 Task: Create a due date automation trigger when advanced on, 2 working days before a card is due add dates without a due date at 11:00 AM.
Action: Mouse moved to (829, 251)
Screenshot: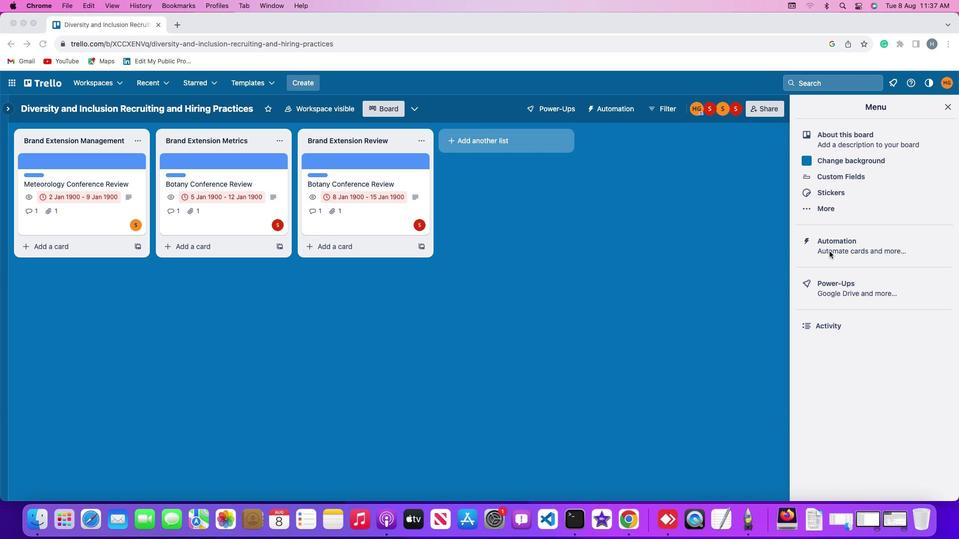 
Action: Mouse pressed left at (829, 251)
Screenshot: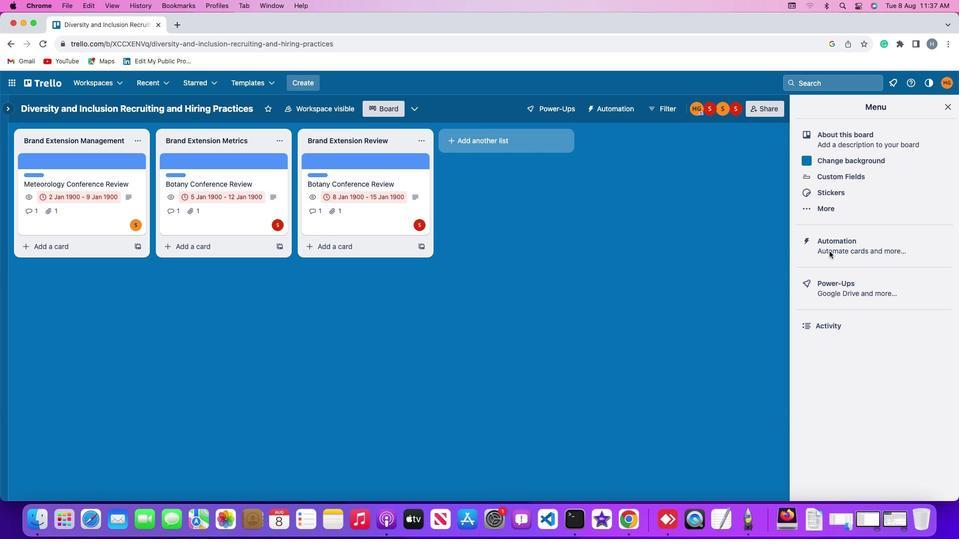 
Action: Mouse moved to (829, 251)
Screenshot: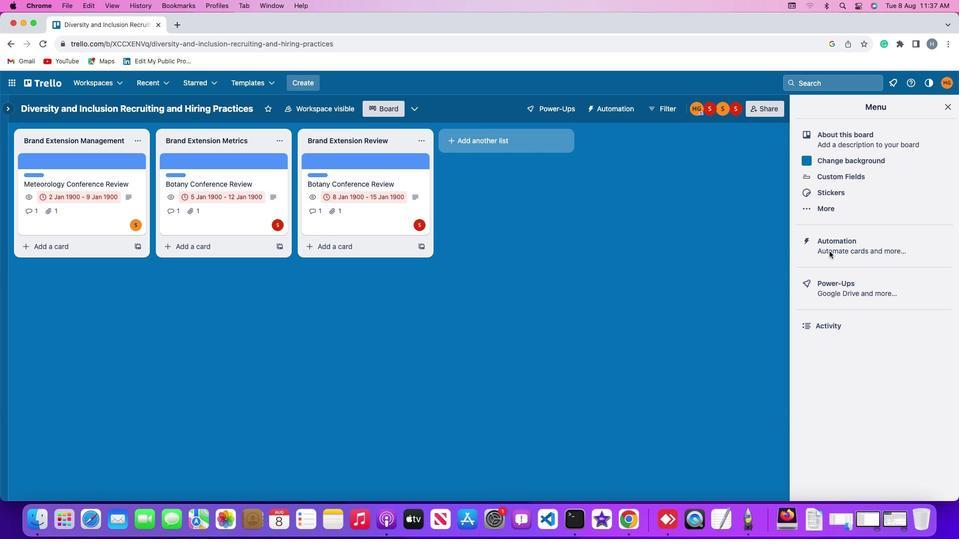 
Action: Mouse pressed left at (829, 251)
Screenshot: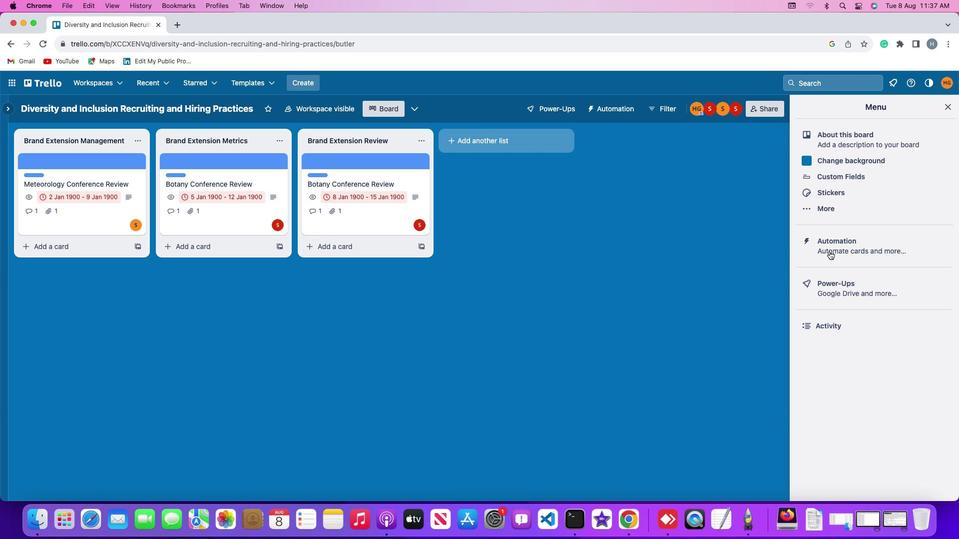 
Action: Mouse moved to (52, 240)
Screenshot: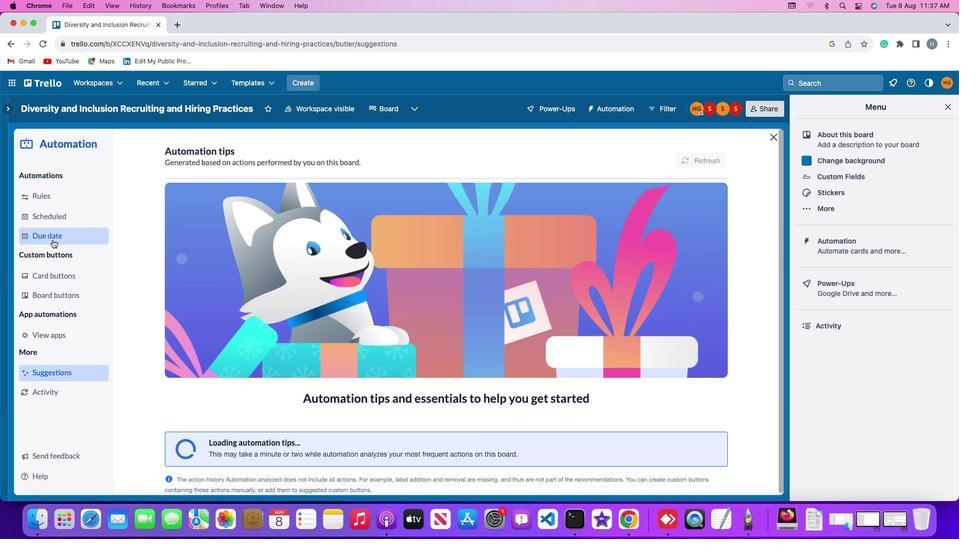 
Action: Mouse pressed left at (52, 240)
Screenshot: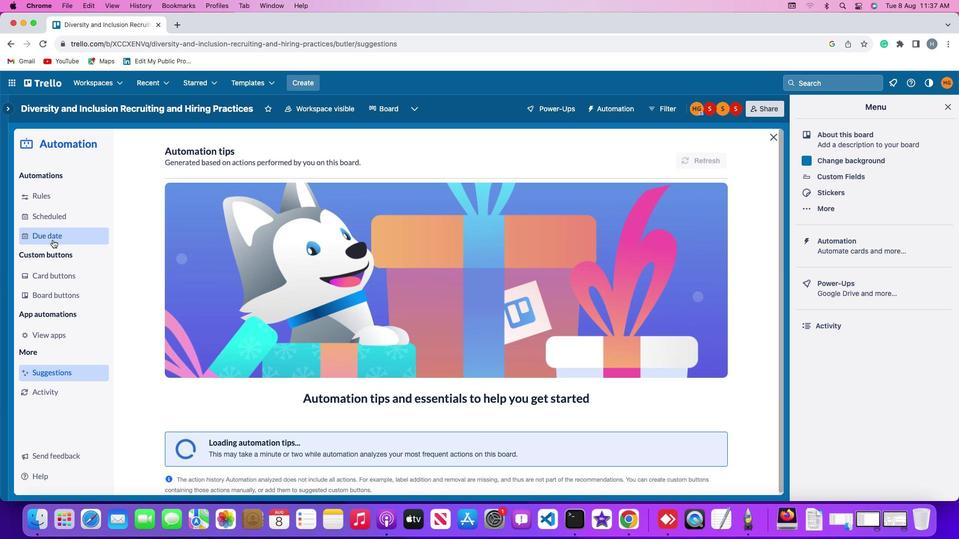 
Action: Mouse moved to (654, 151)
Screenshot: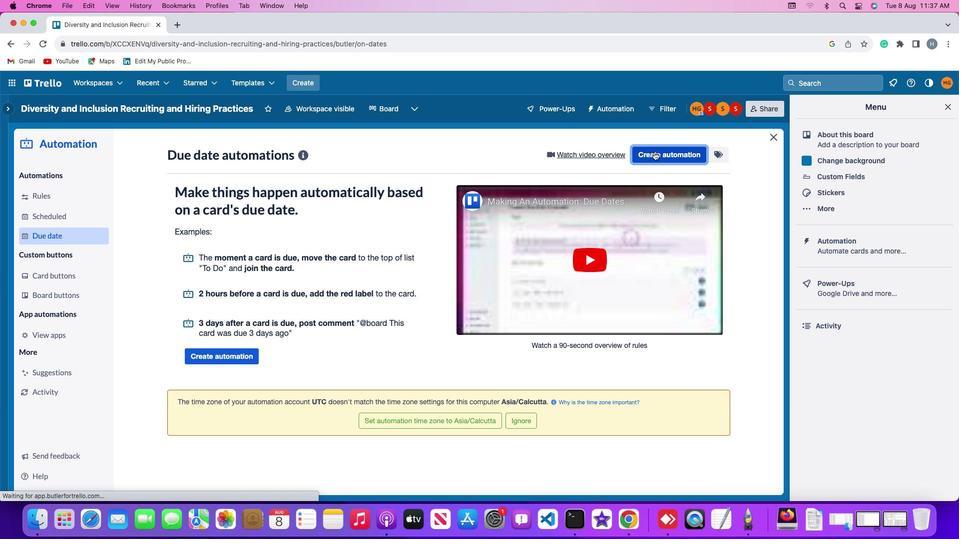 
Action: Mouse pressed left at (654, 151)
Screenshot: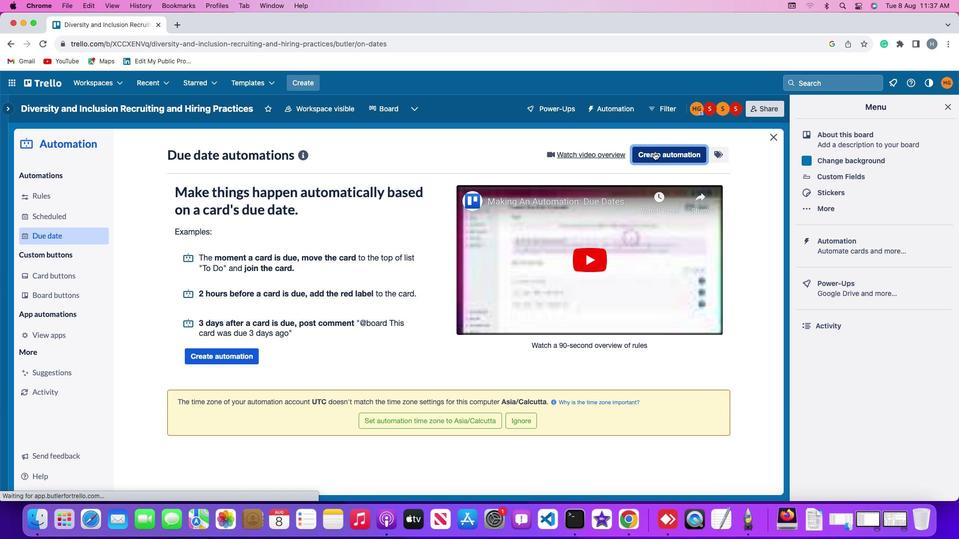 
Action: Mouse moved to (290, 250)
Screenshot: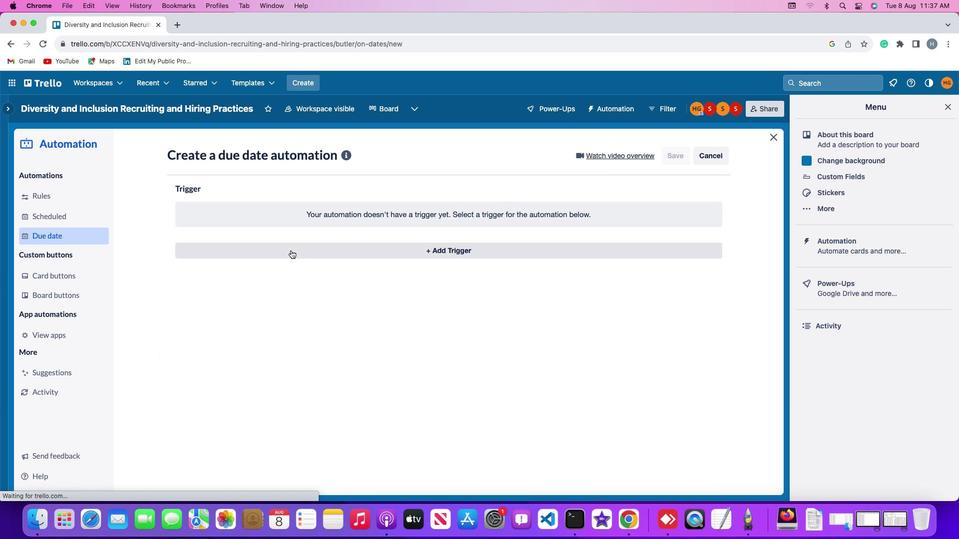 
Action: Mouse pressed left at (290, 250)
Screenshot: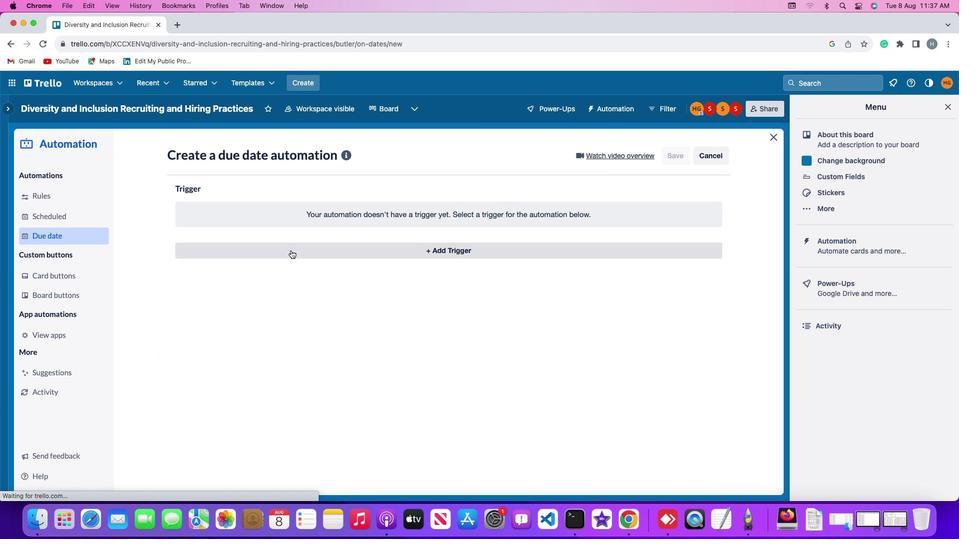 
Action: Mouse moved to (194, 401)
Screenshot: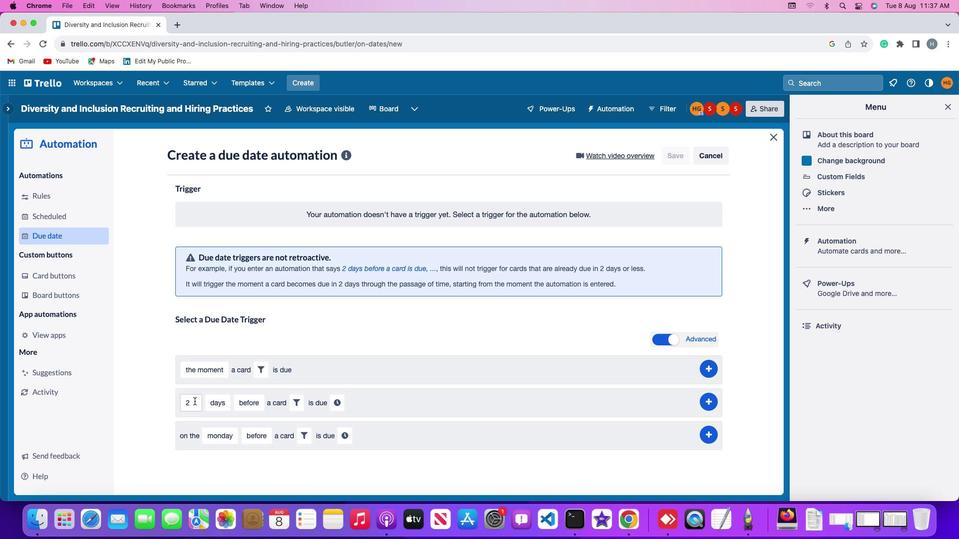 
Action: Mouse pressed left at (194, 401)
Screenshot: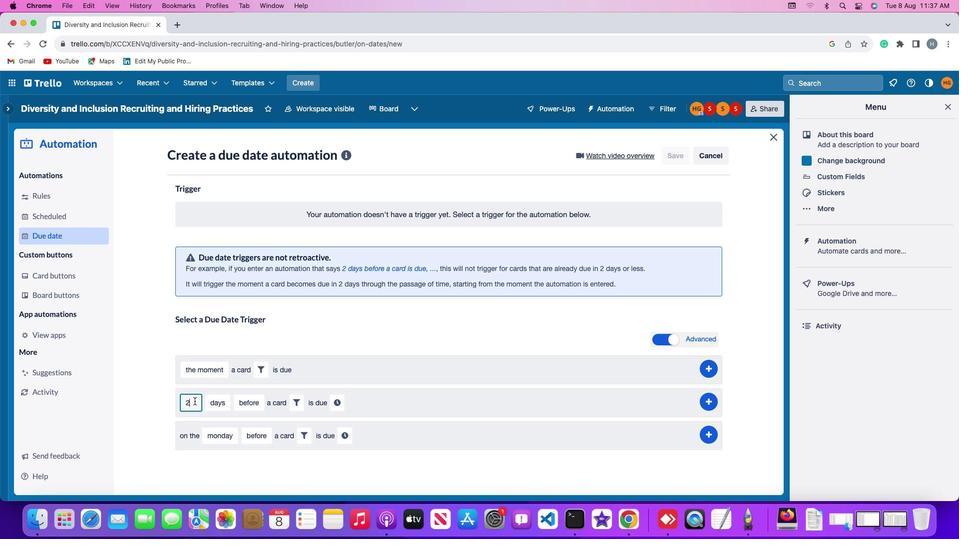 
Action: Key pressed Key.backspace'2'
Screenshot: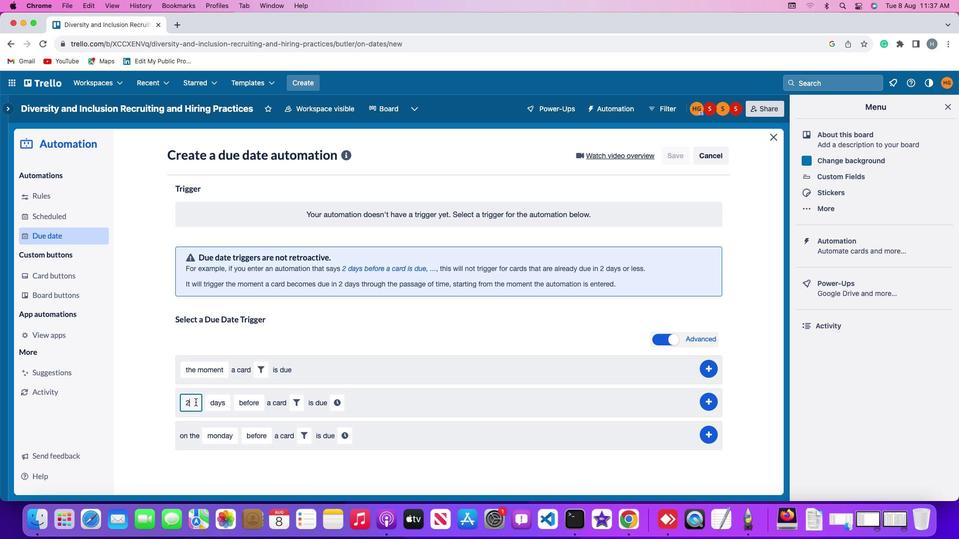 
Action: Mouse moved to (217, 402)
Screenshot: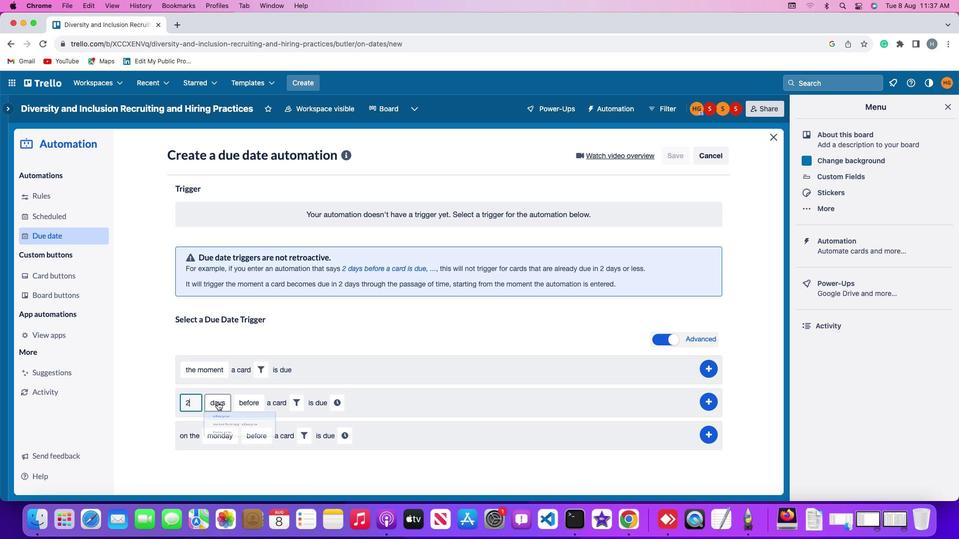 
Action: Mouse pressed left at (217, 402)
Screenshot: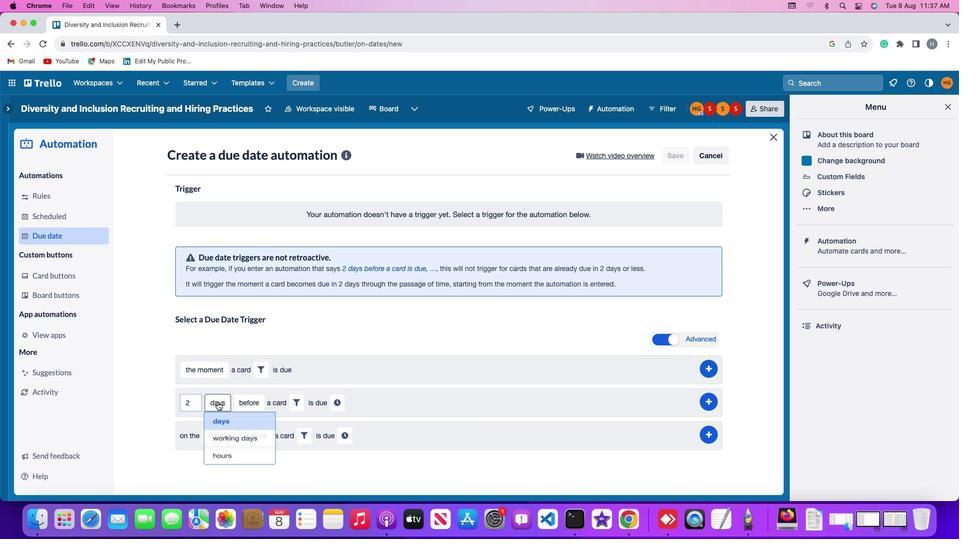 
Action: Mouse moved to (217, 447)
Screenshot: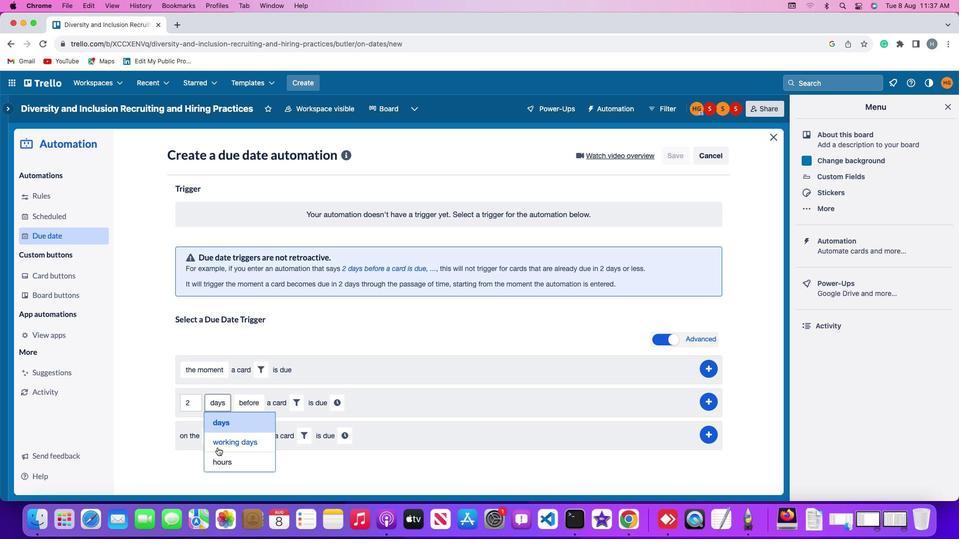 
Action: Mouse pressed left at (217, 447)
Screenshot: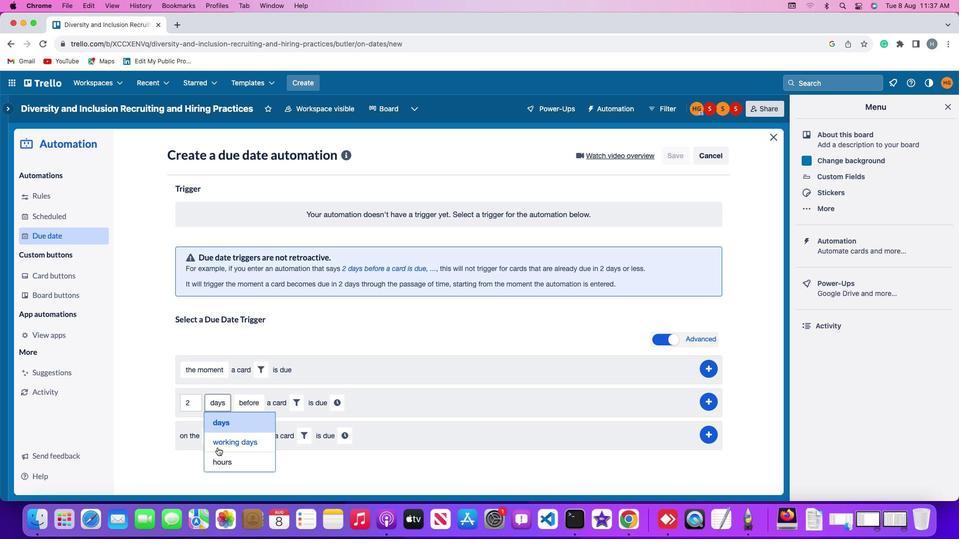 
Action: Mouse moved to (275, 405)
Screenshot: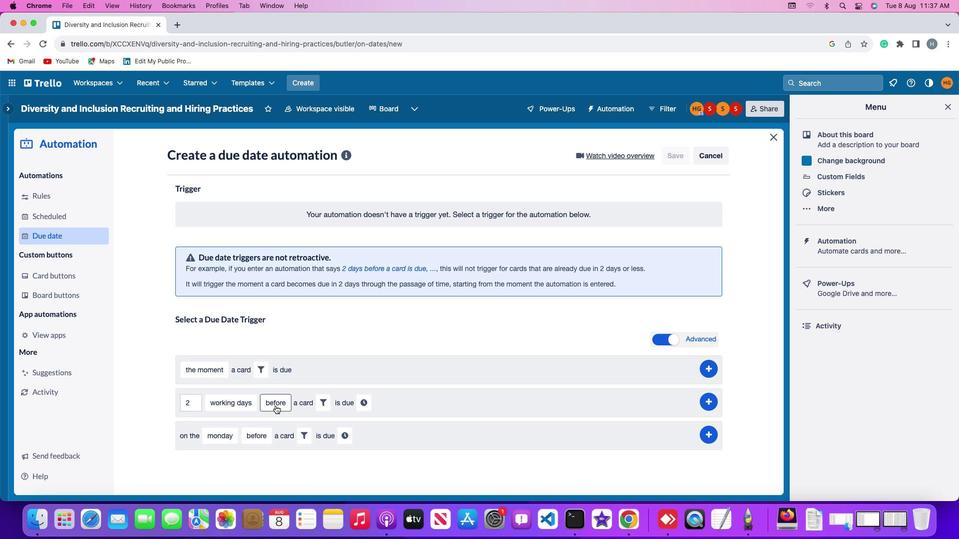 
Action: Mouse pressed left at (275, 405)
Screenshot: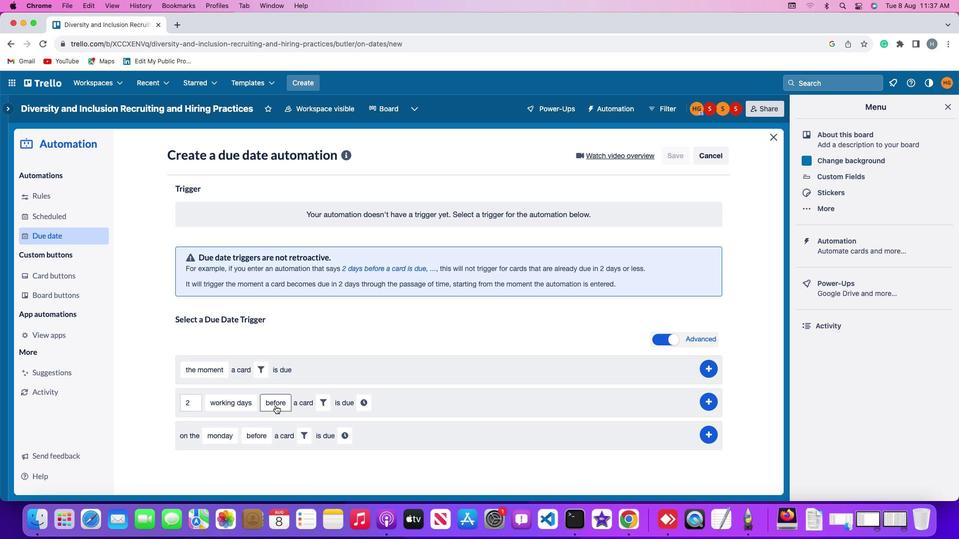 
Action: Mouse moved to (279, 420)
Screenshot: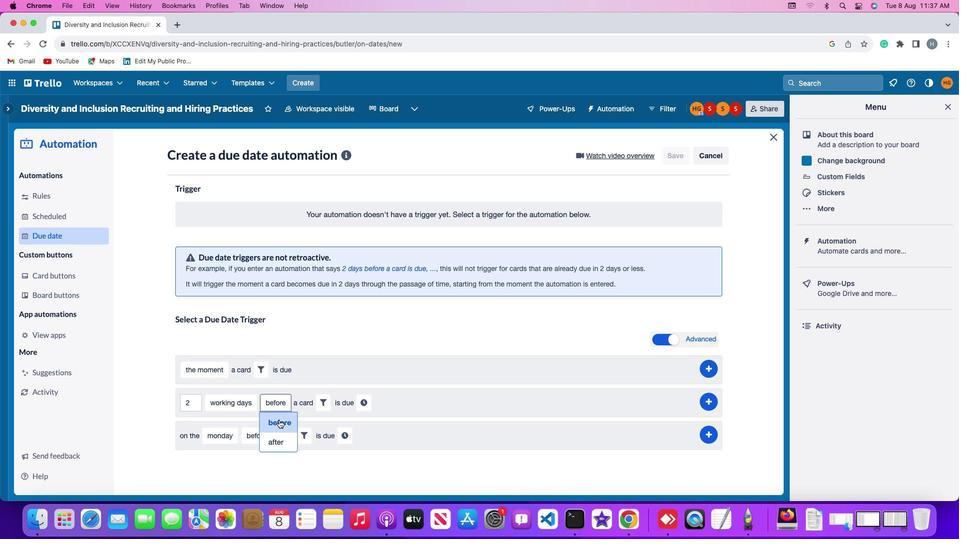 
Action: Mouse pressed left at (279, 420)
Screenshot: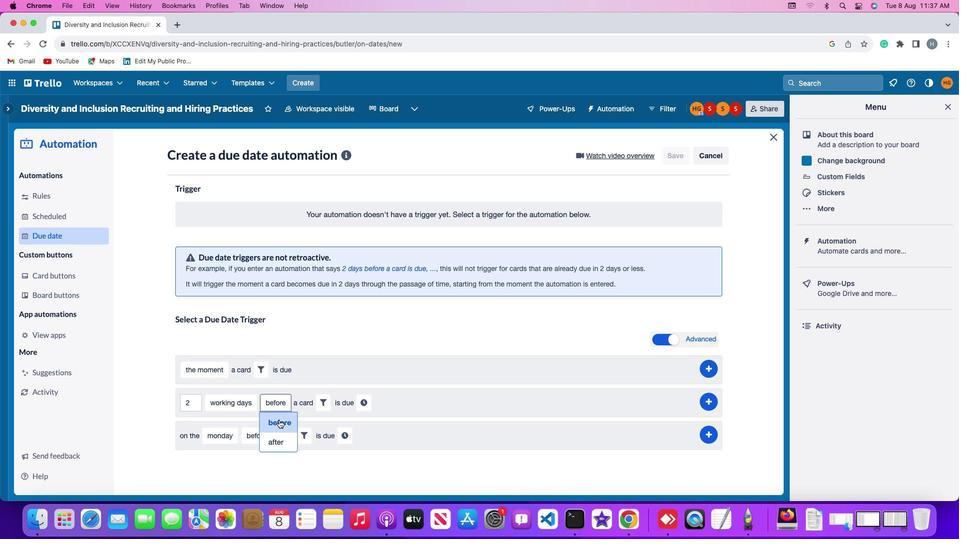 
Action: Mouse moved to (322, 406)
Screenshot: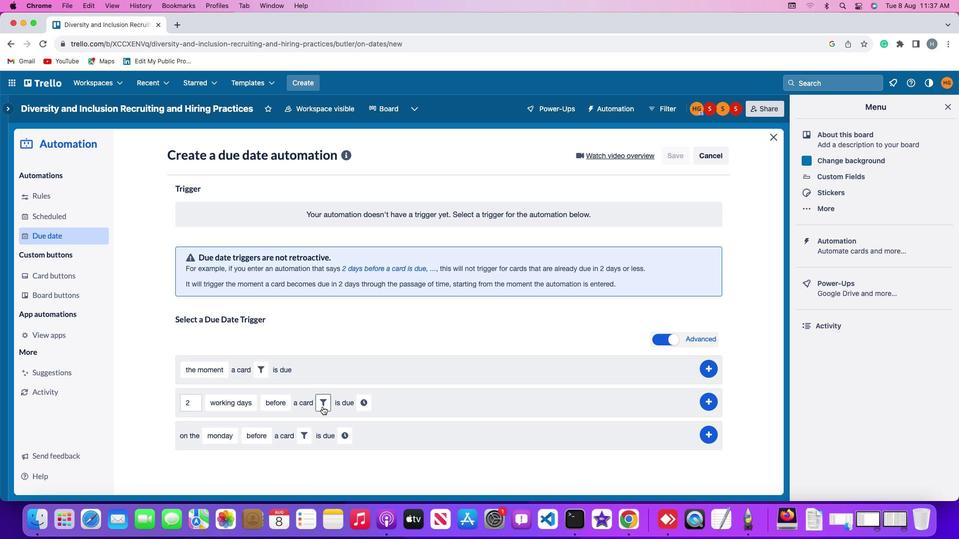 
Action: Mouse pressed left at (322, 406)
Screenshot: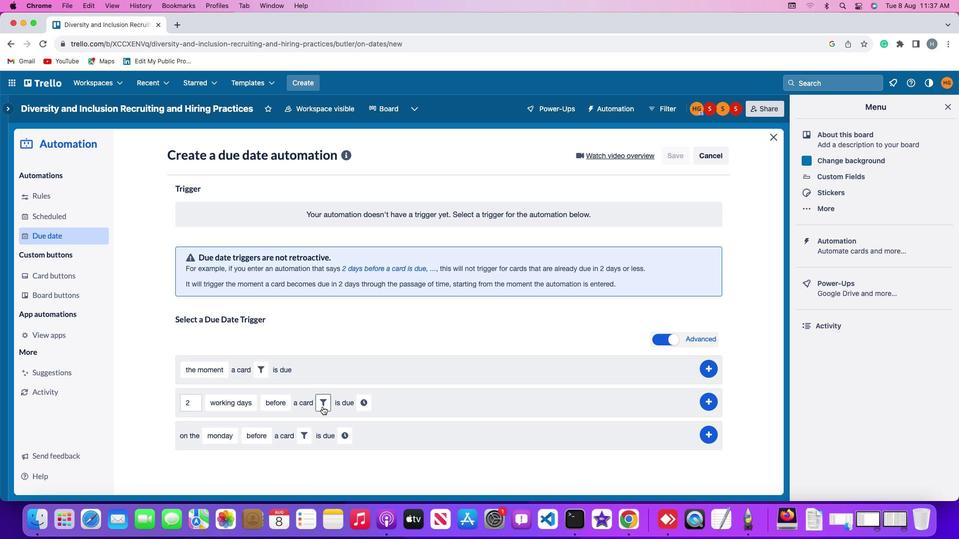 
Action: Mouse moved to (379, 437)
Screenshot: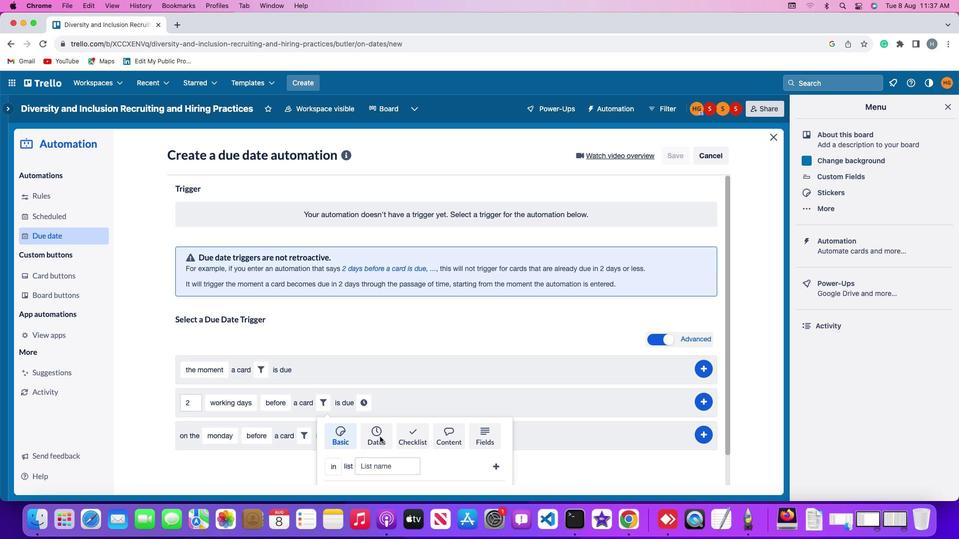 
Action: Mouse pressed left at (379, 437)
Screenshot: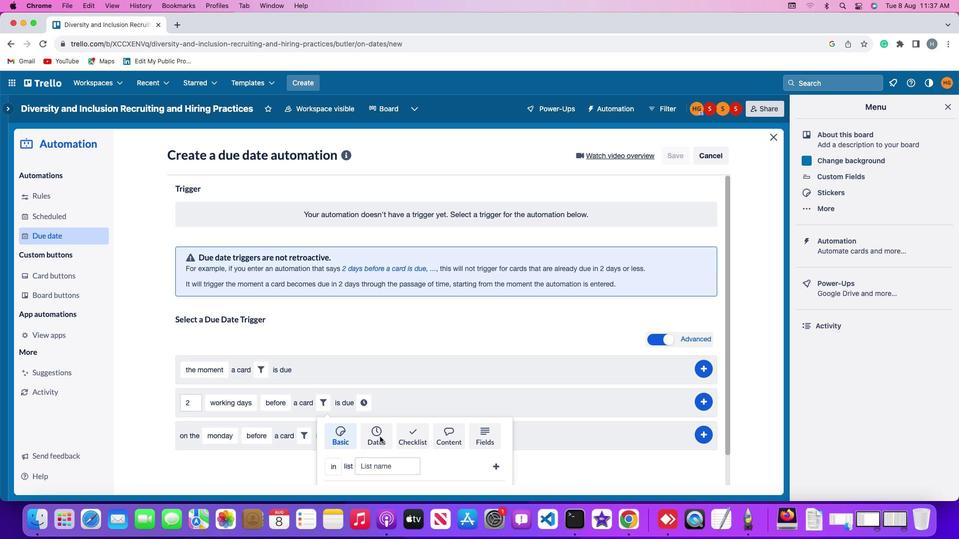 
Action: Mouse moved to (334, 466)
Screenshot: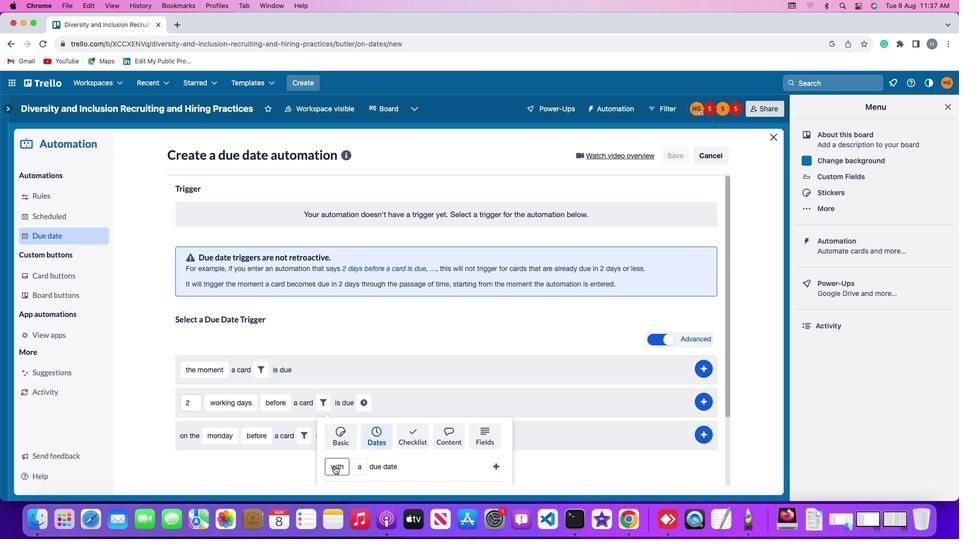 
Action: Mouse pressed left at (334, 466)
Screenshot: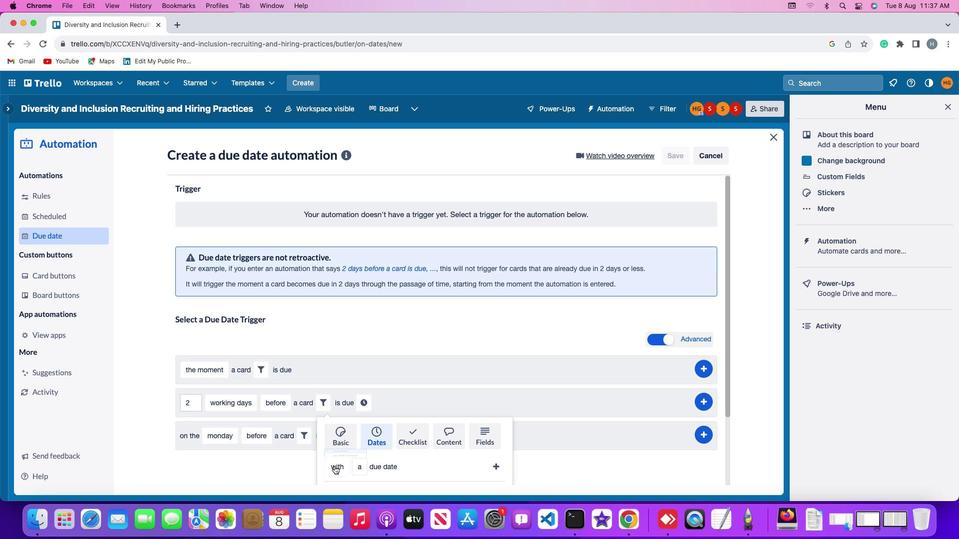 
Action: Mouse moved to (341, 446)
Screenshot: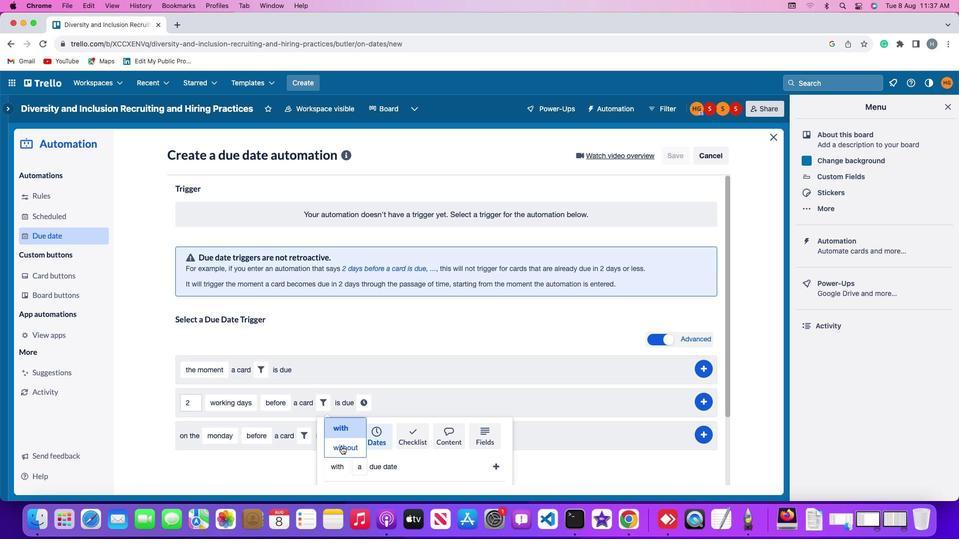 
Action: Mouse pressed left at (341, 446)
Screenshot: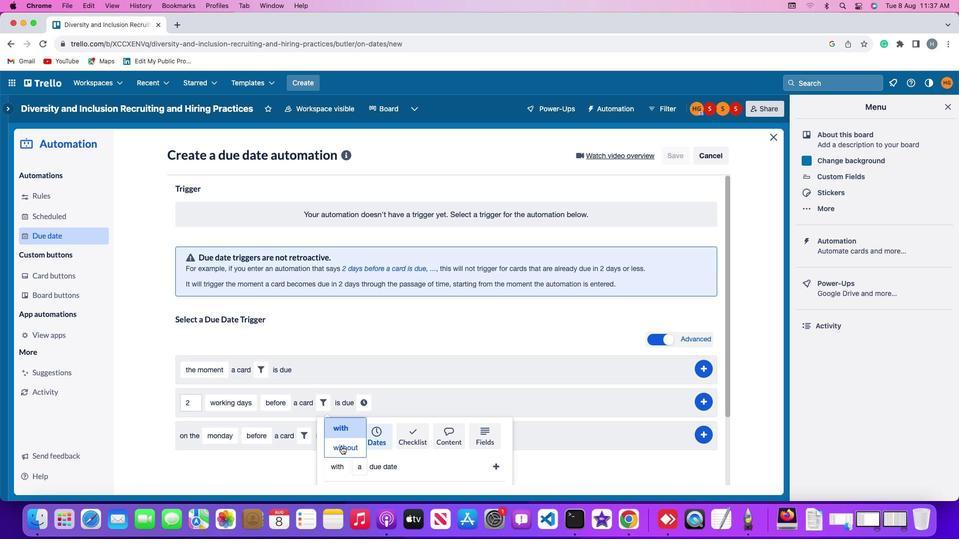 
Action: Mouse moved to (362, 463)
Screenshot: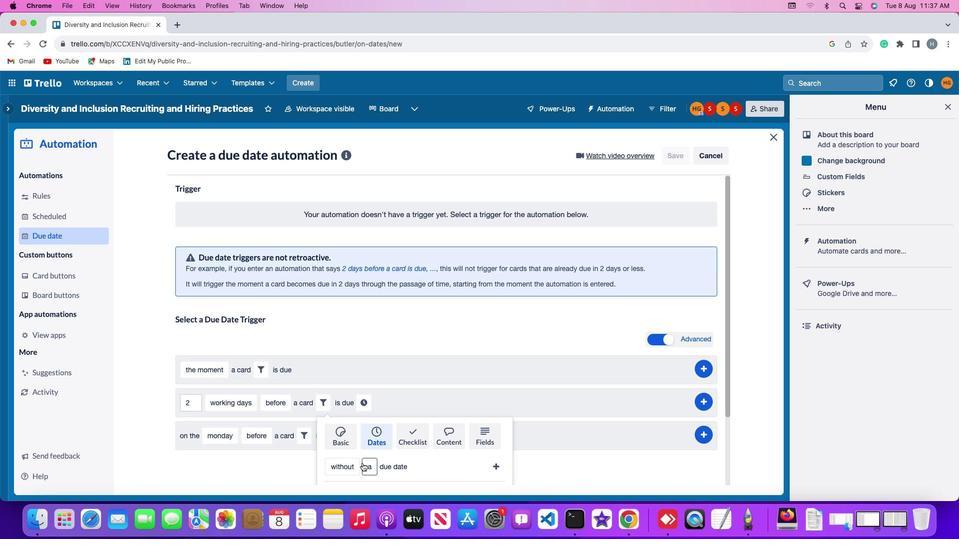 
Action: Mouse pressed left at (362, 463)
Screenshot: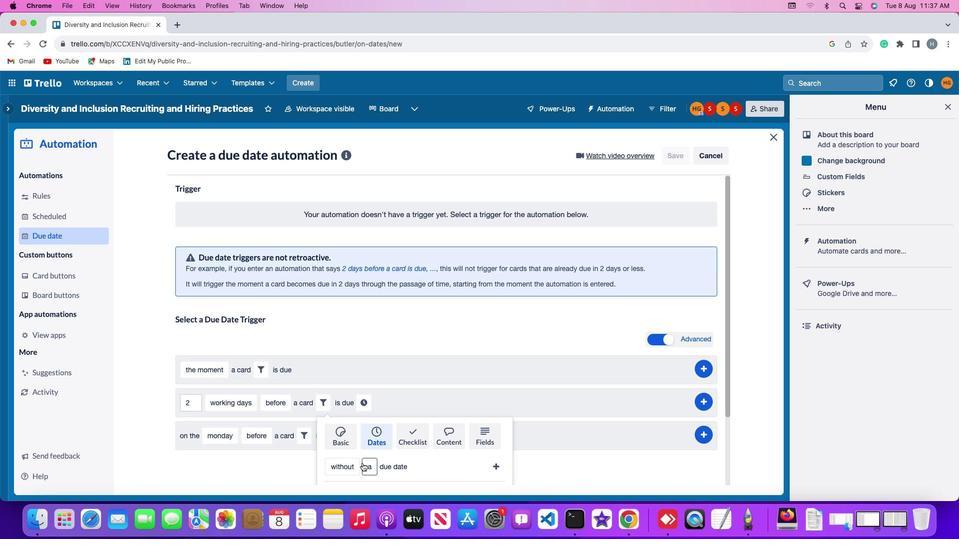 
Action: Mouse moved to (391, 391)
Screenshot: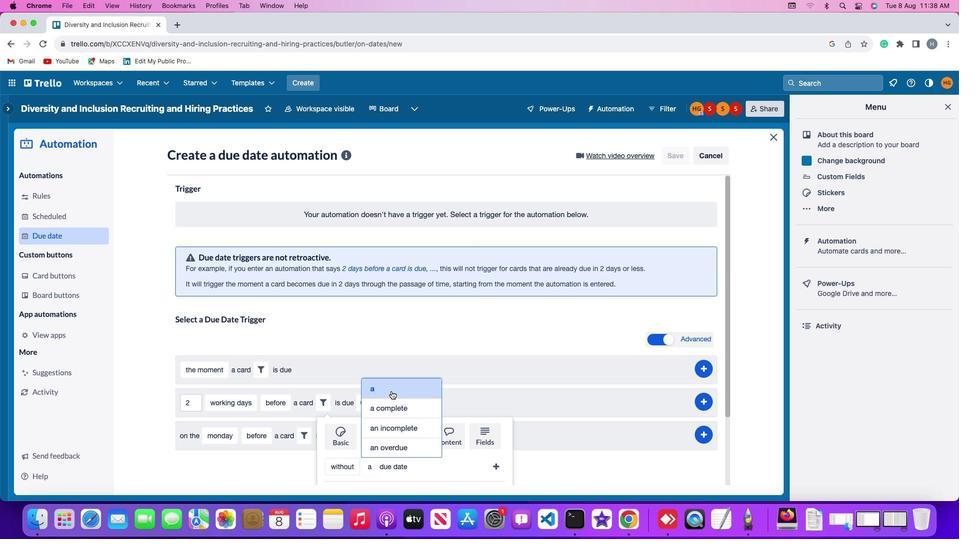 
Action: Mouse pressed left at (391, 391)
Screenshot: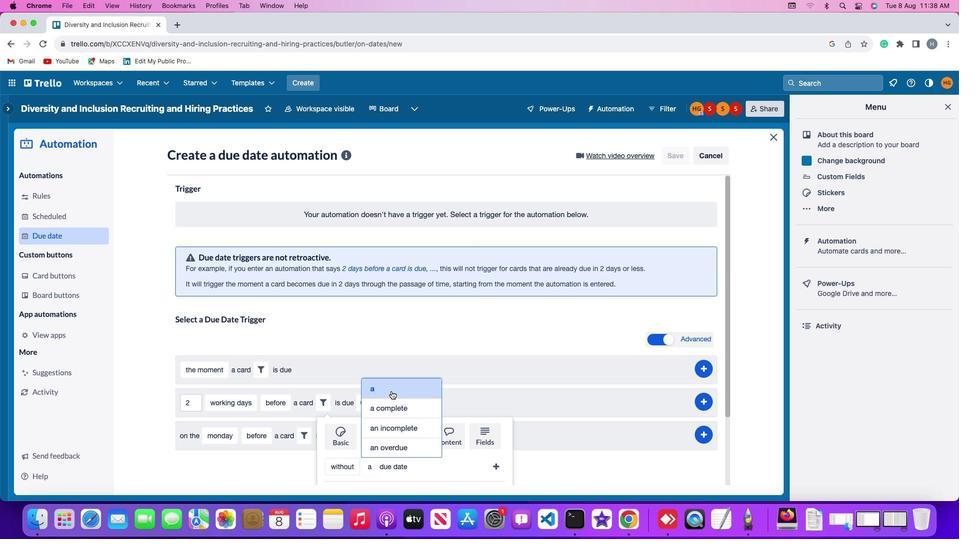 
Action: Mouse moved to (500, 464)
Screenshot: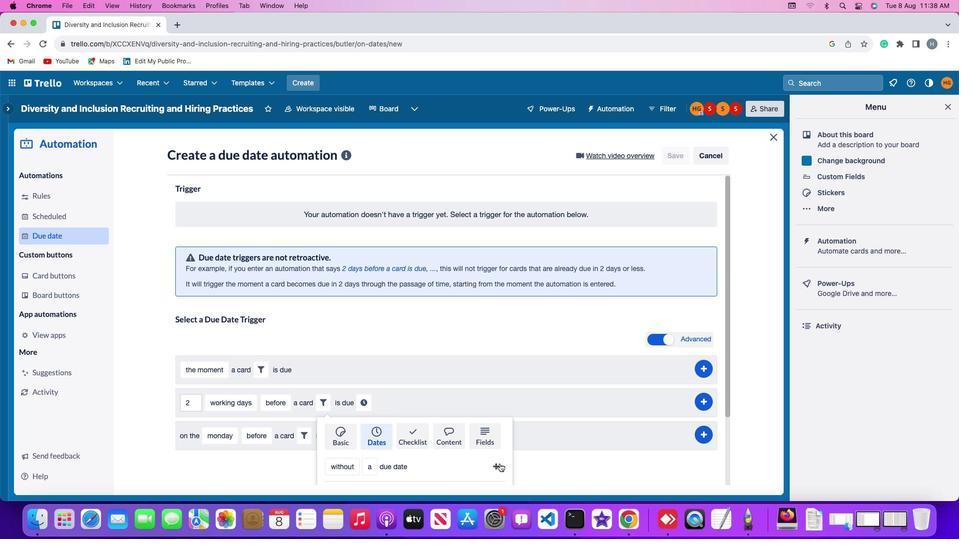 
Action: Mouse pressed left at (500, 464)
Screenshot: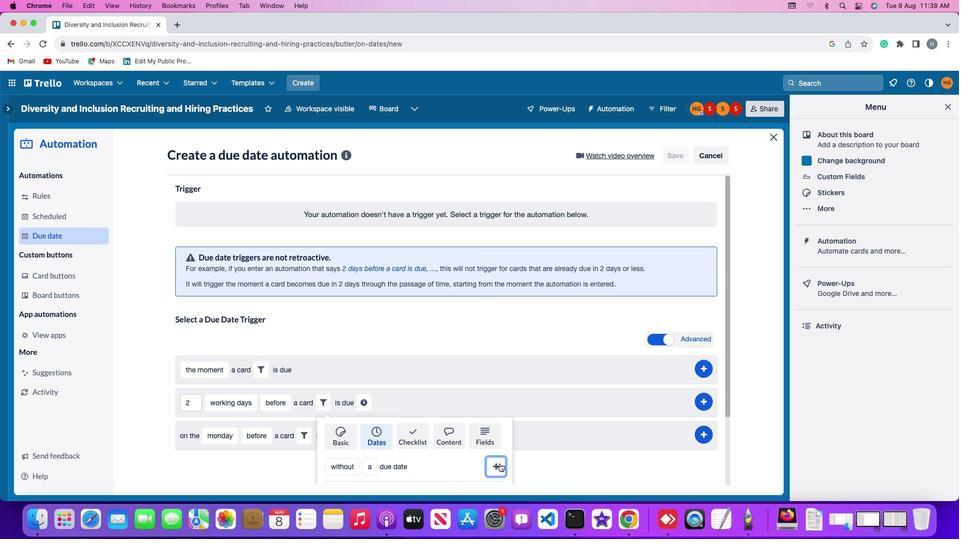 
Action: Mouse moved to (446, 409)
Screenshot: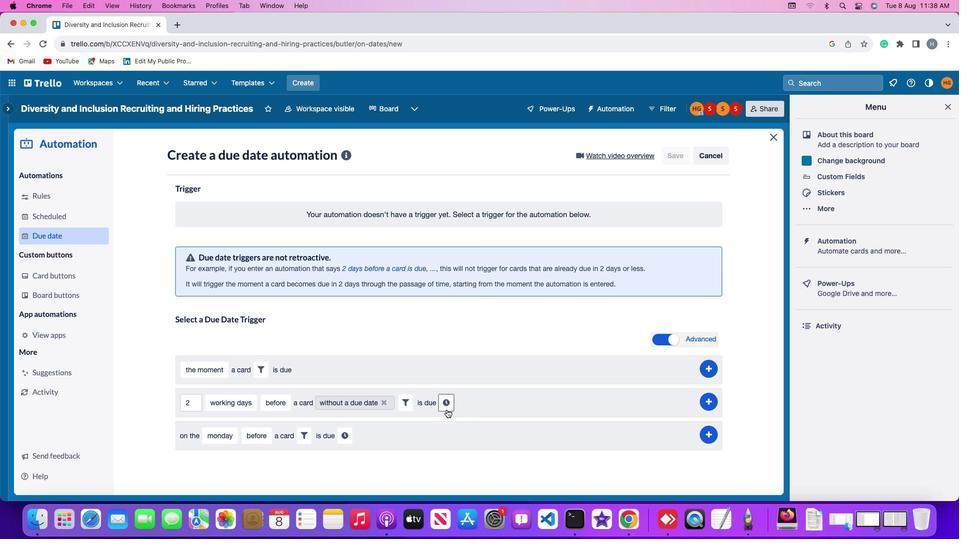 
Action: Mouse pressed left at (446, 409)
Screenshot: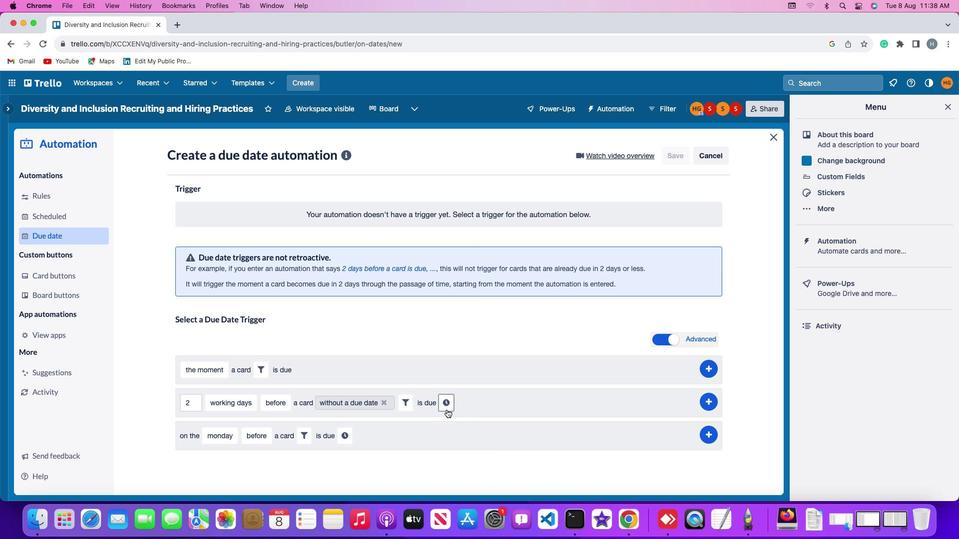 
Action: Mouse moved to (471, 407)
Screenshot: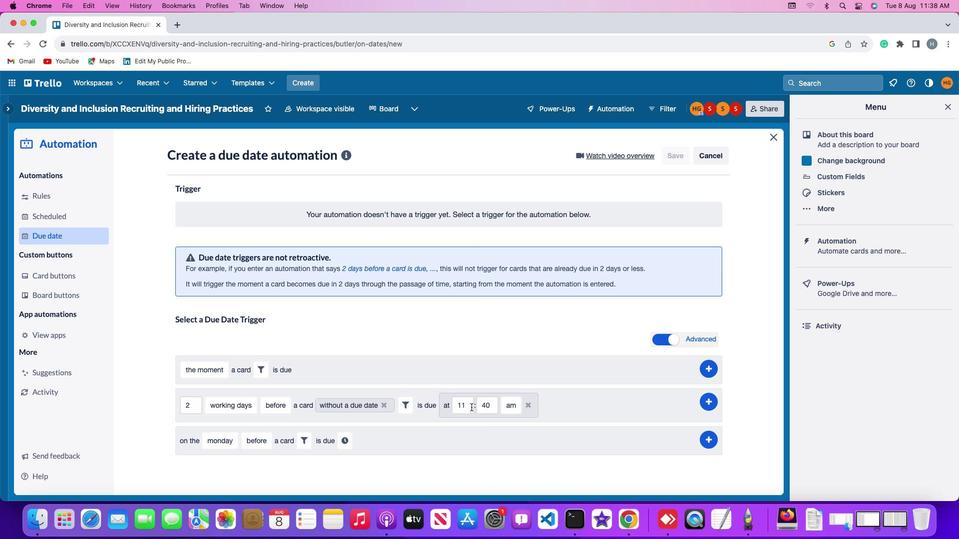 
Action: Mouse pressed left at (471, 407)
Screenshot: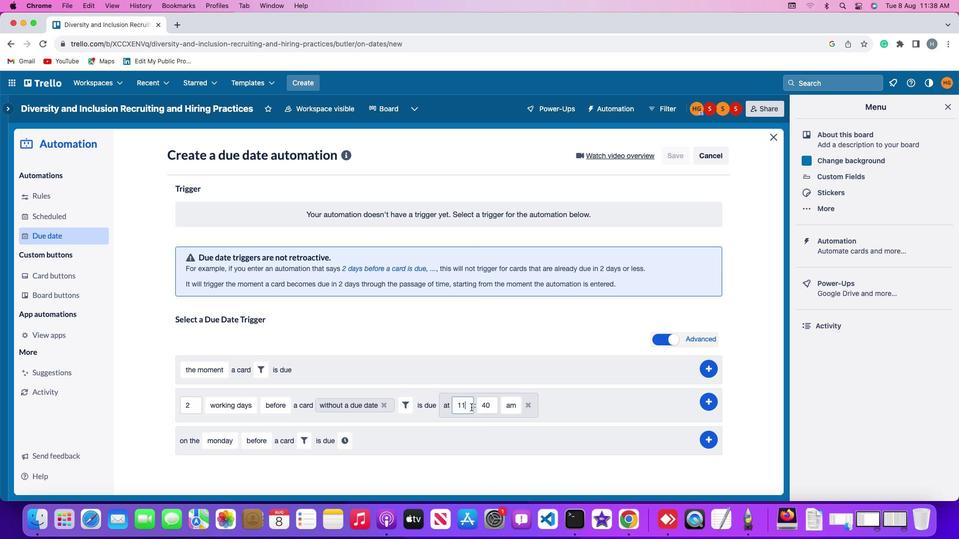 
Action: Mouse moved to (471, 407)
Screenshot: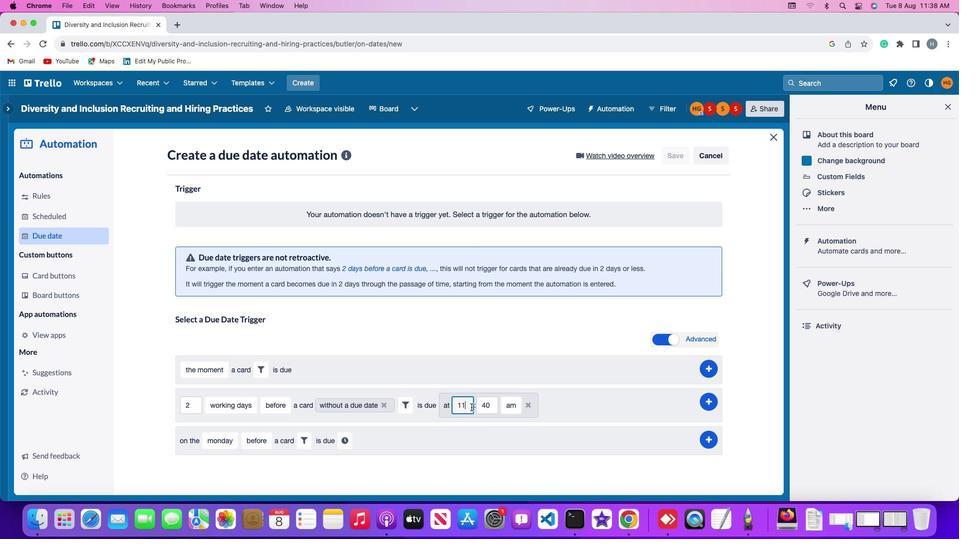 
Action: Key pressed Key.backspaceKey.backspace
Screenshot: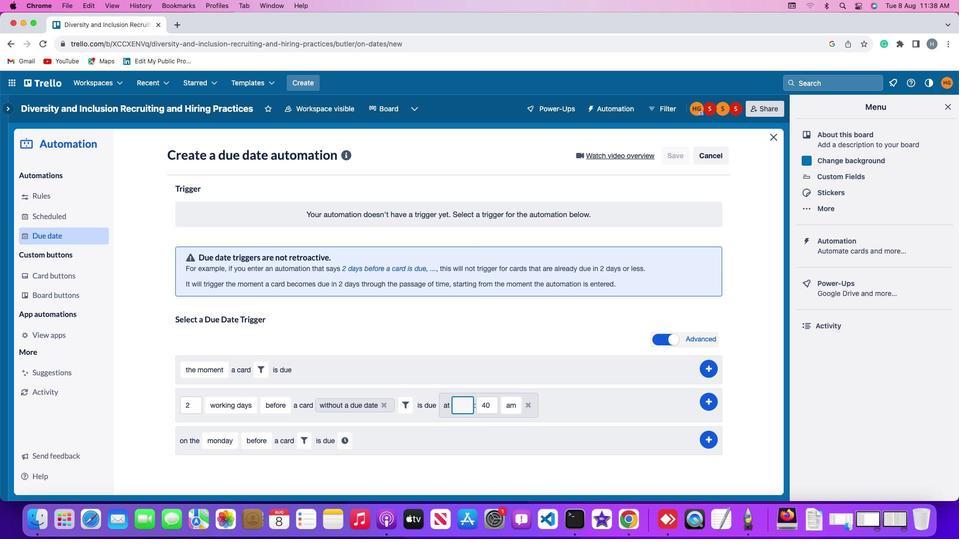 
Action: Mouse moved to (471, 408)
Screenshot: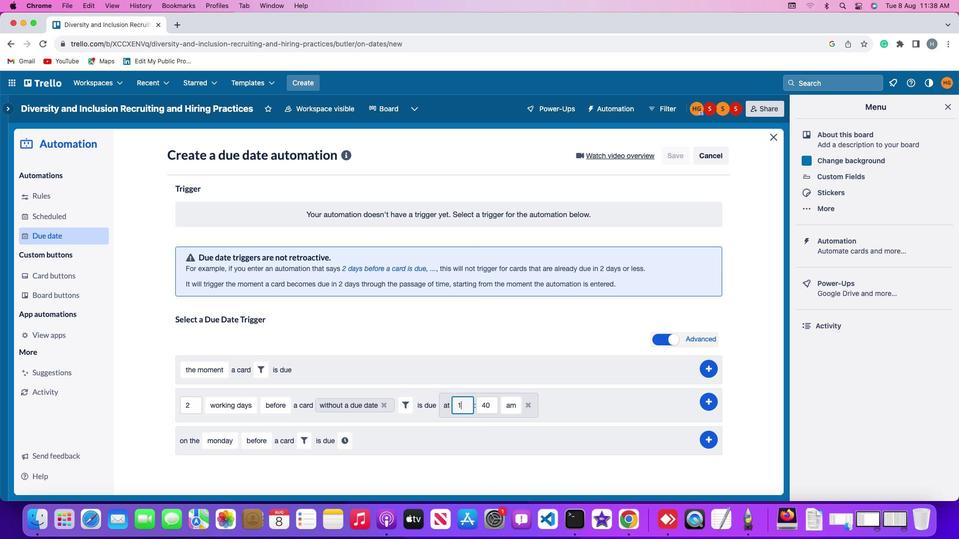 
Action: Key pressed '1'
Screenshot: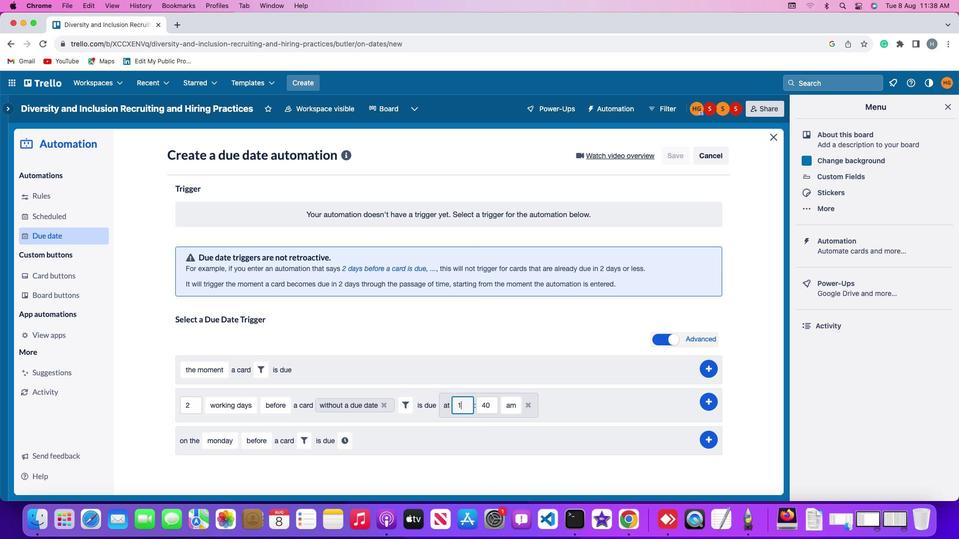 
Action: Mouse moved to (470, 408)
Screenshot: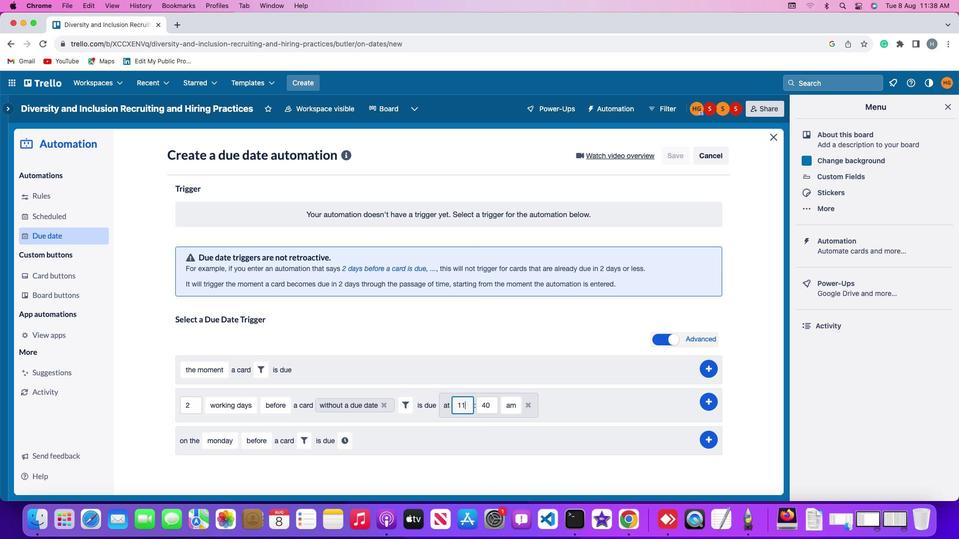 
Action: Key pressed '1'
Screenshot: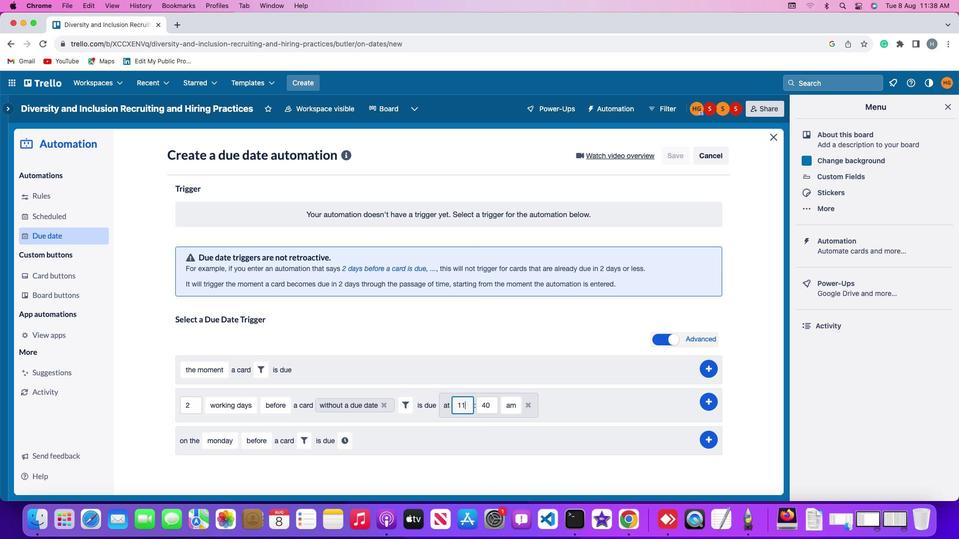 
Action: Mouse moved to (496, 407)
Screenshot: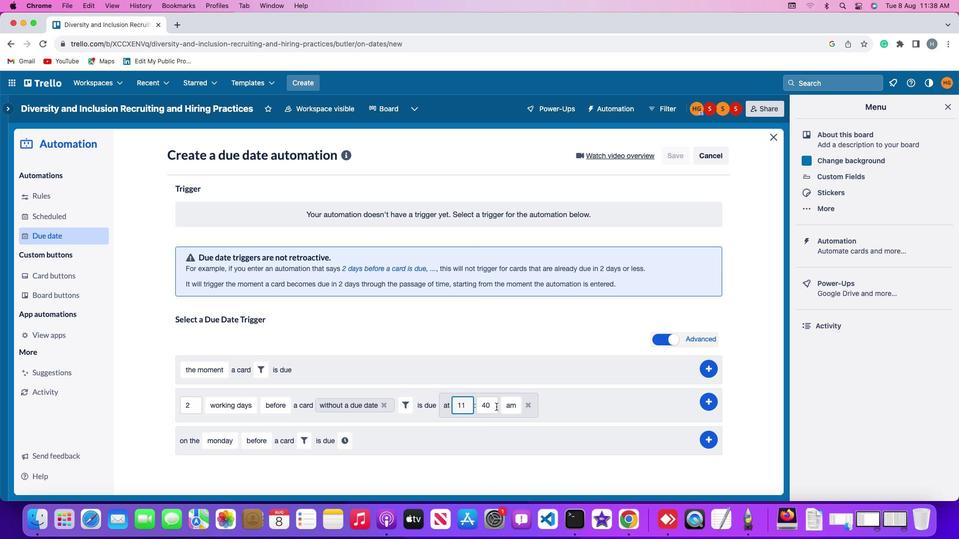 
Action: Mouse pressed left at (496, 407)
Screenshot: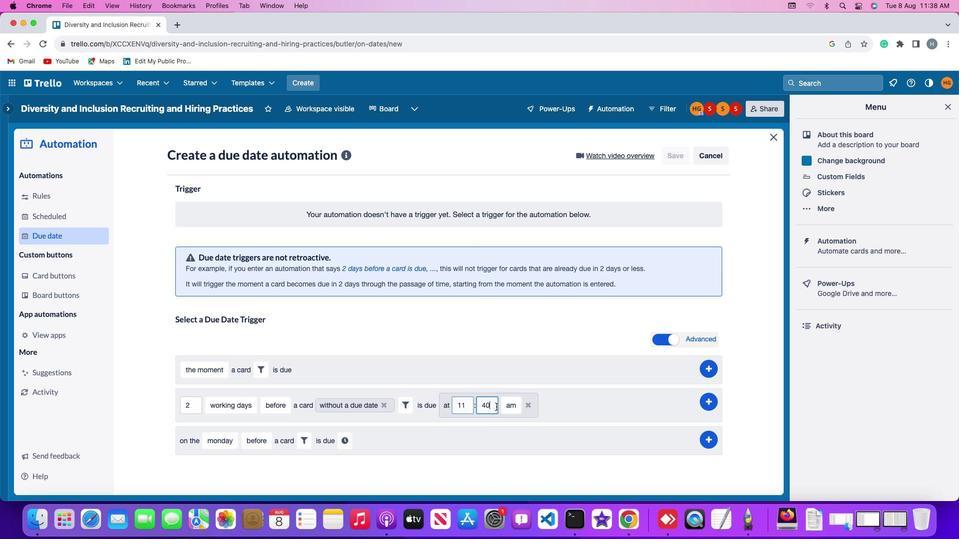 
Action: Mouse moved to (496, 407)
Screenshot: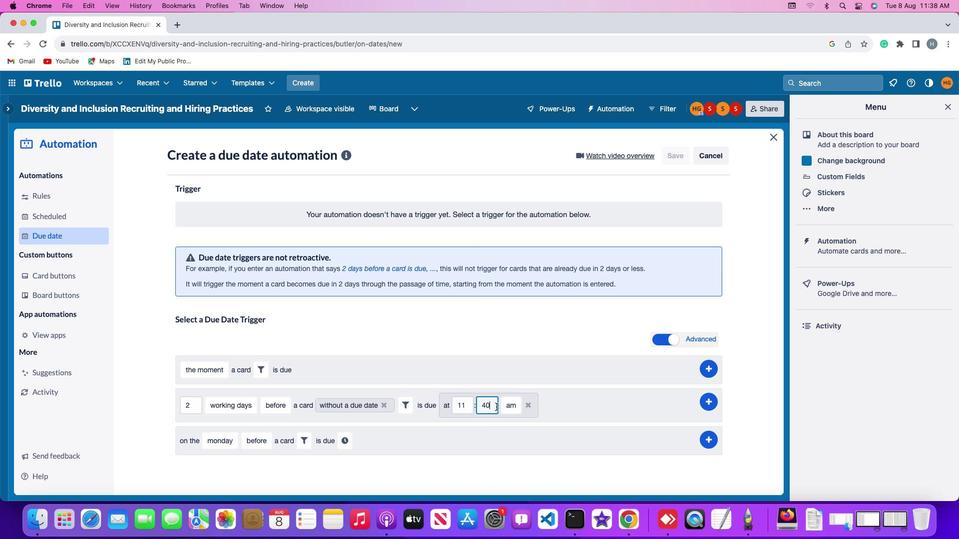 
Action: Key pressed Key.backspaceKey.backspace'0''0'
Screenshot: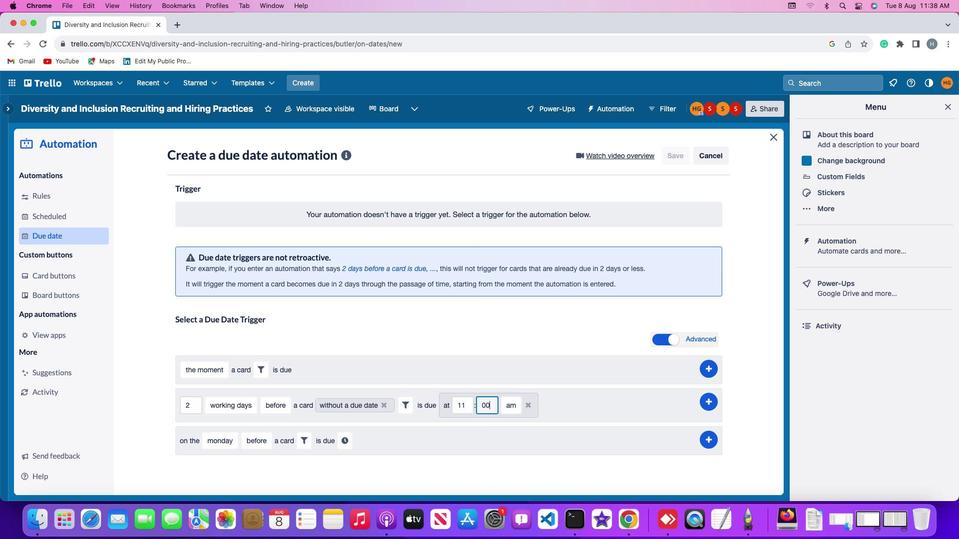 
Action: Mouse moved to (509, 406)
Screenshot: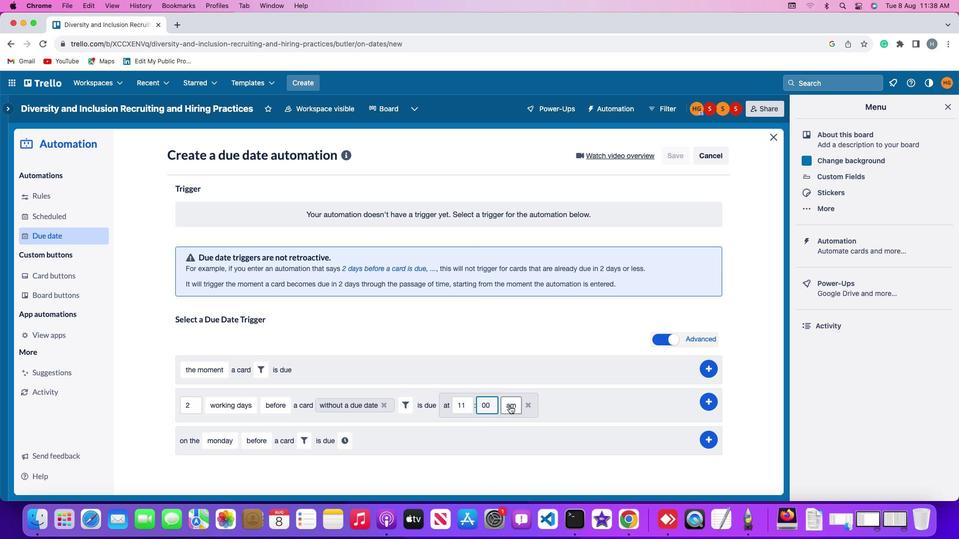 
Action: Mouse pressed left at (509, 406)
Screenshot: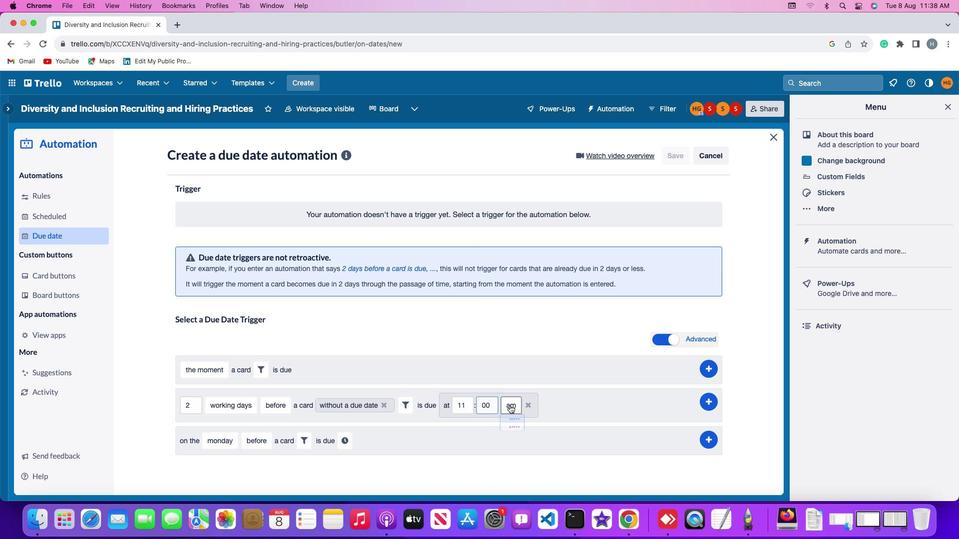 
Action: Mouse moved to (510, 428)
Screenshot: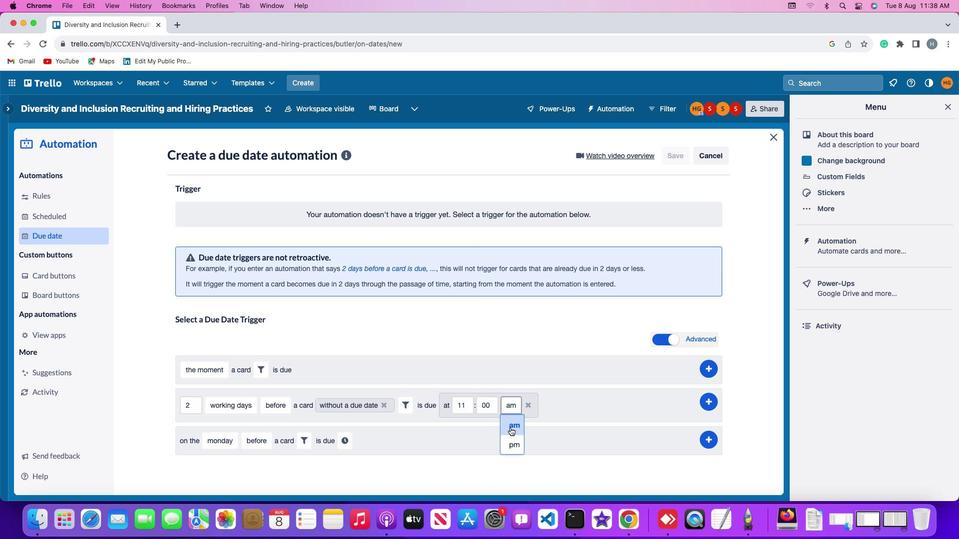 
Action: Mouse pressed left at (510, 428)
Screenshot: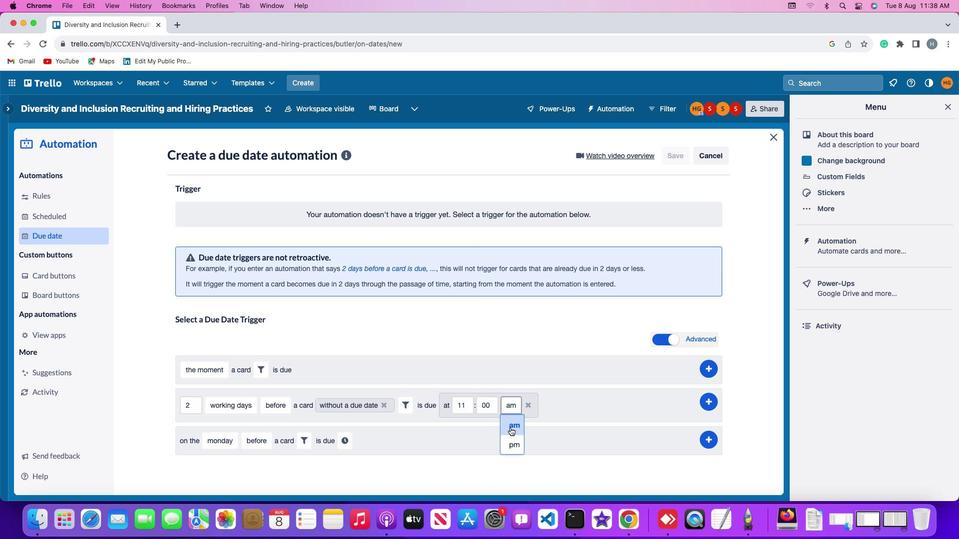 
Action: Mouse moved to (710, 401)
Screenshot: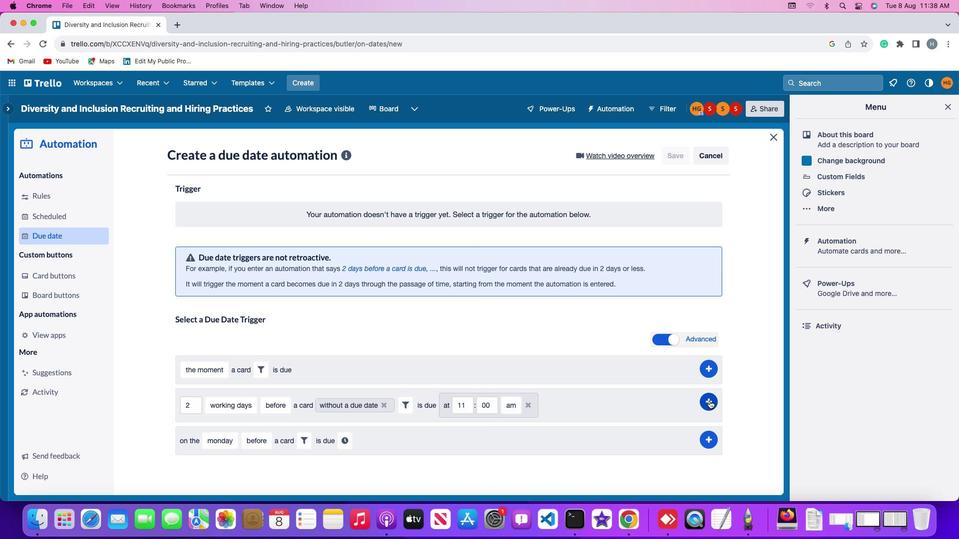 
Action: Mouse pressed left at (710, 401)
Screenshot: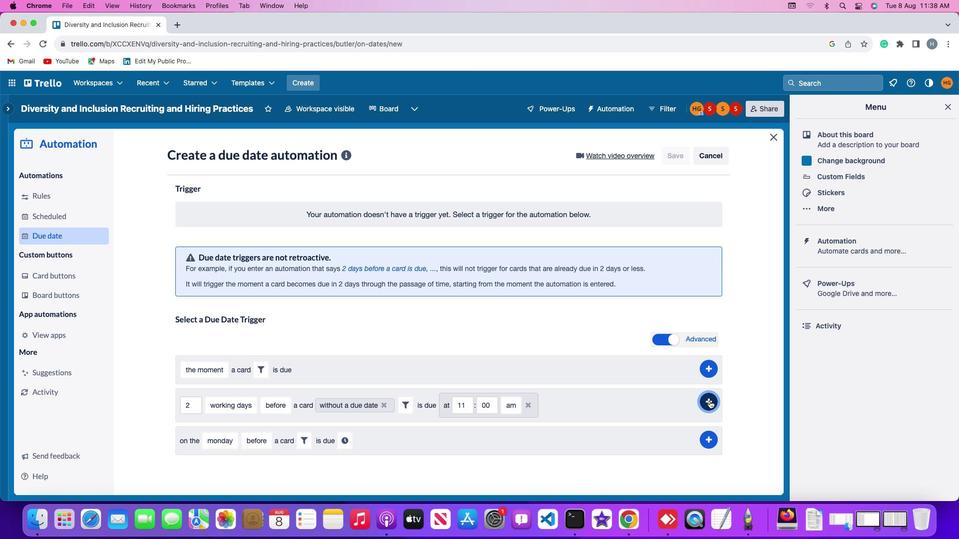 
Action: Mouse moved to (746, 289)
Screenshot: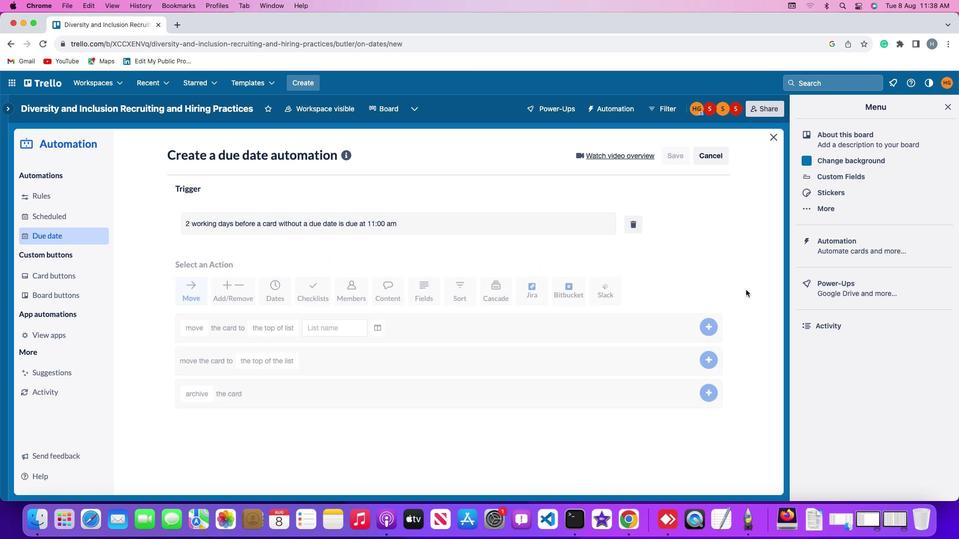 
